 Task: Rename the email signature 'marketing manager' to 'manager' and update its content to 'manager'.
Action: Mouse moved to (49, 30)
Screenshot: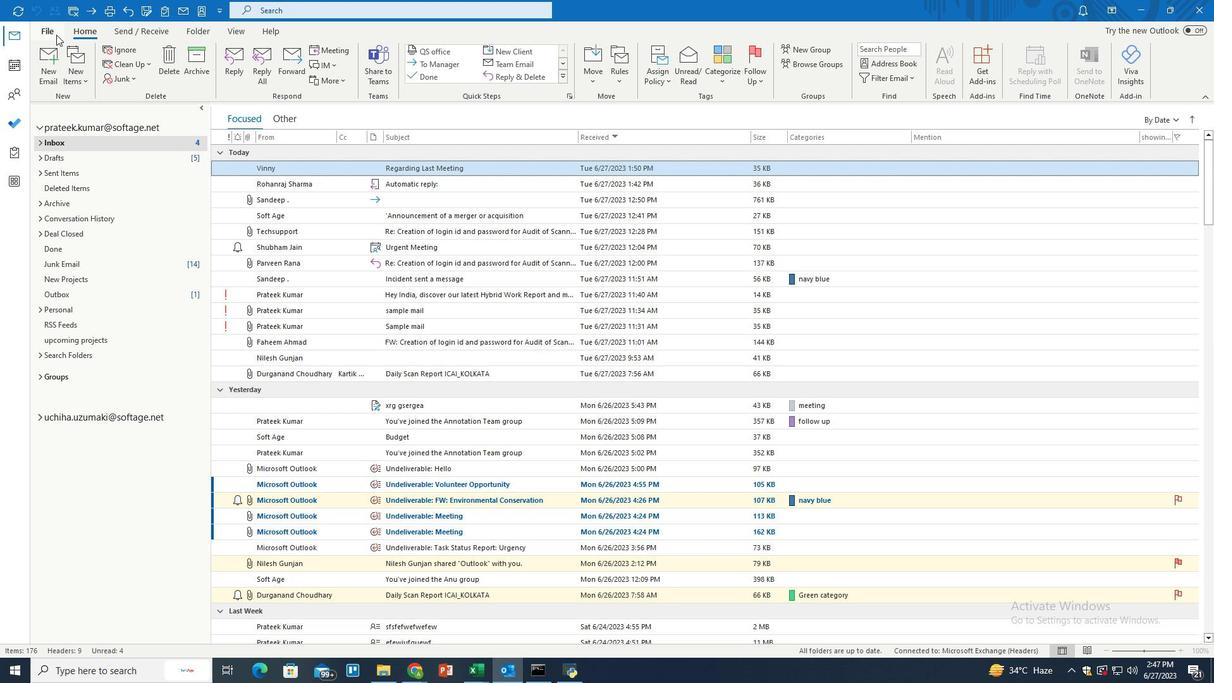 
Action: Mouse pressed left at (49, 30)
Screenshot: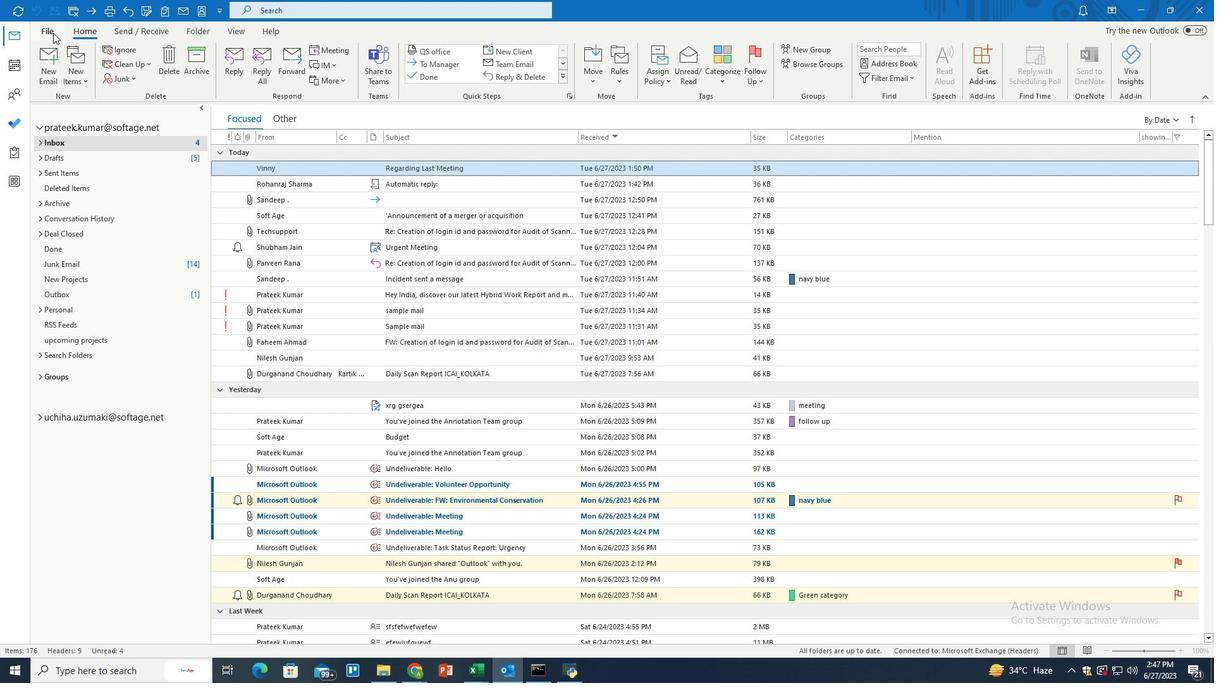 
Action: Mouse moved to (48, 609)
Screenshot: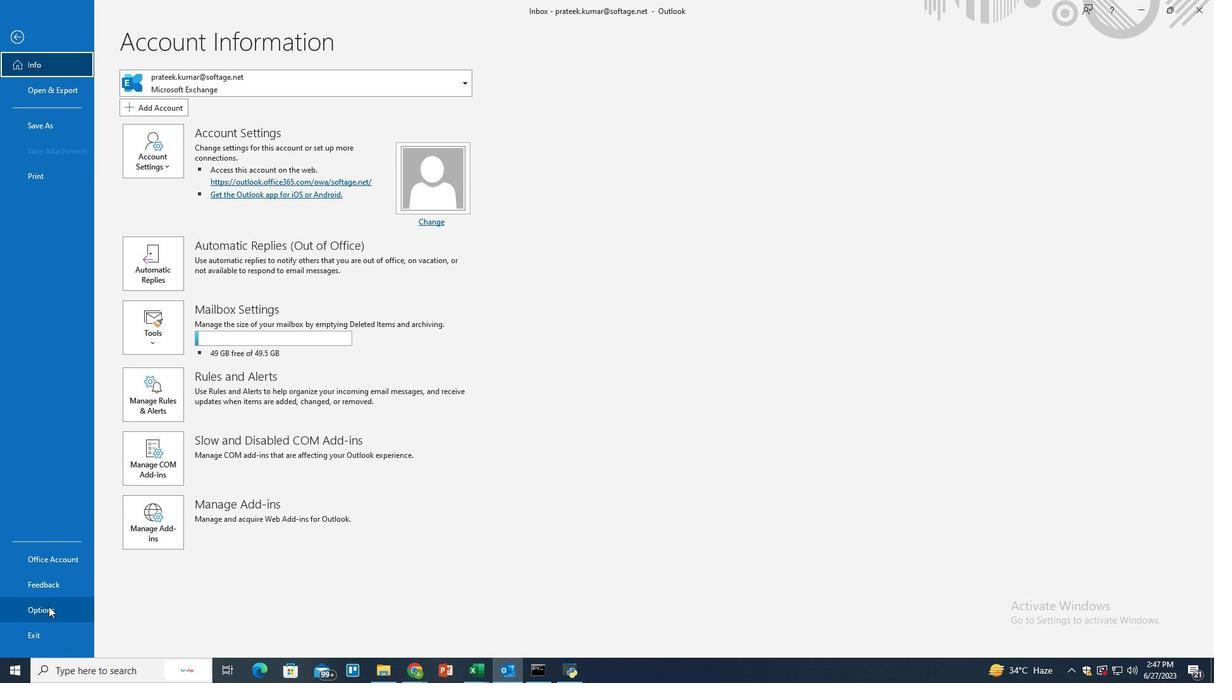 
Action: Mouse pressed left at (48, 609)
Screenshot: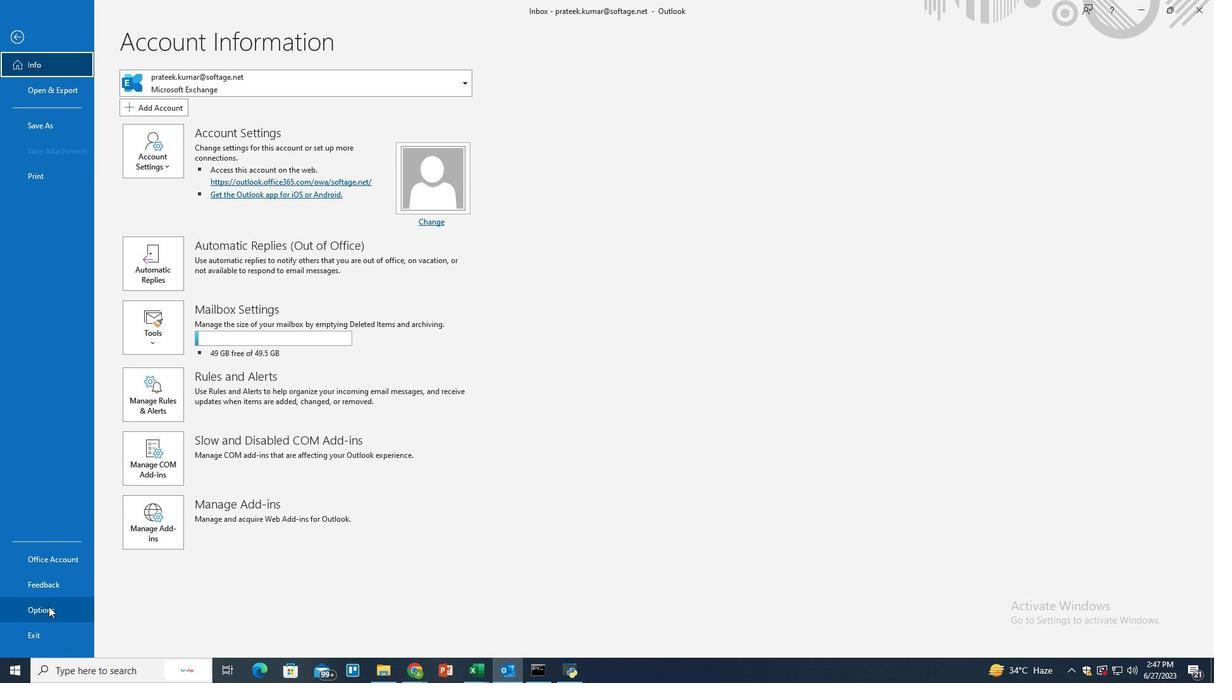 
Action: Mouse moved to (359, 163)
Screenshot: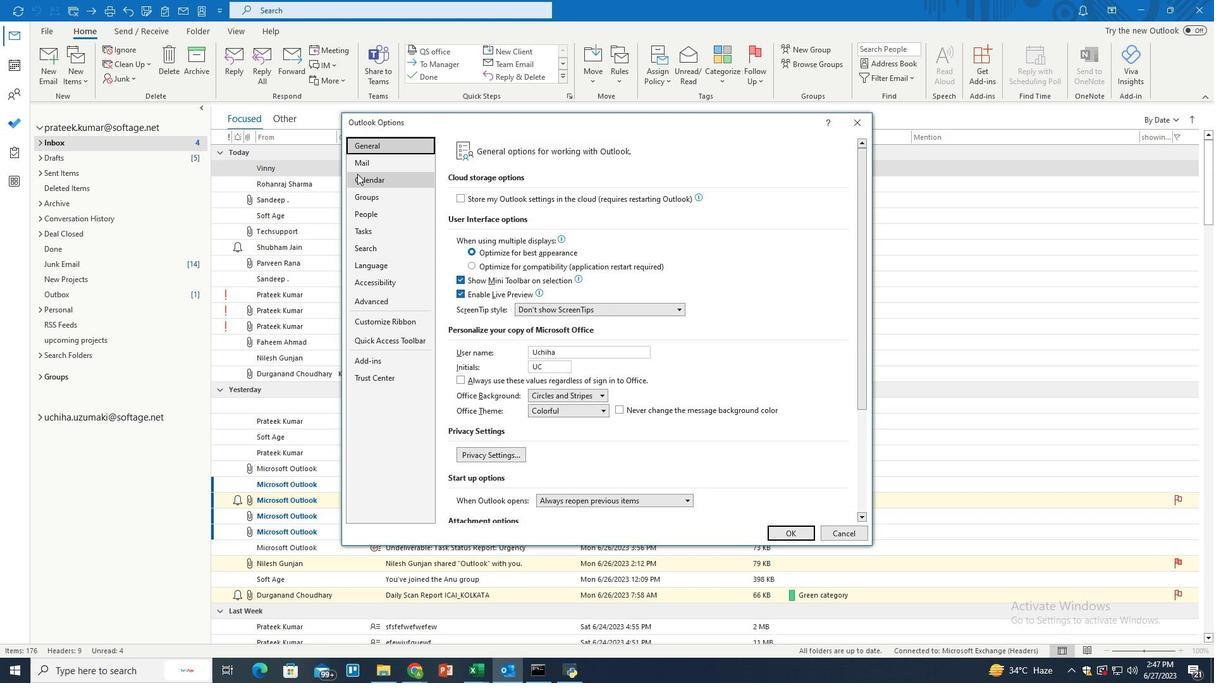 
Action: Mouse pressed left at (359, 163)
Screenshot: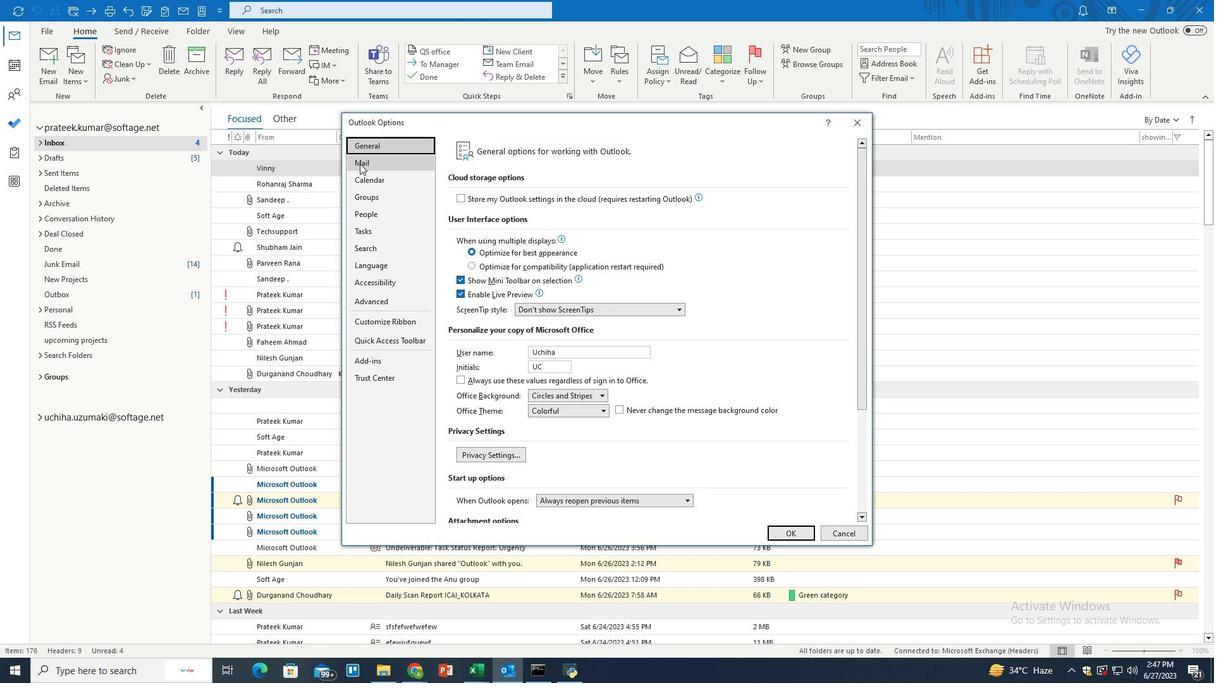 
Action: Mouse moved to (811, 290)
Screenshot: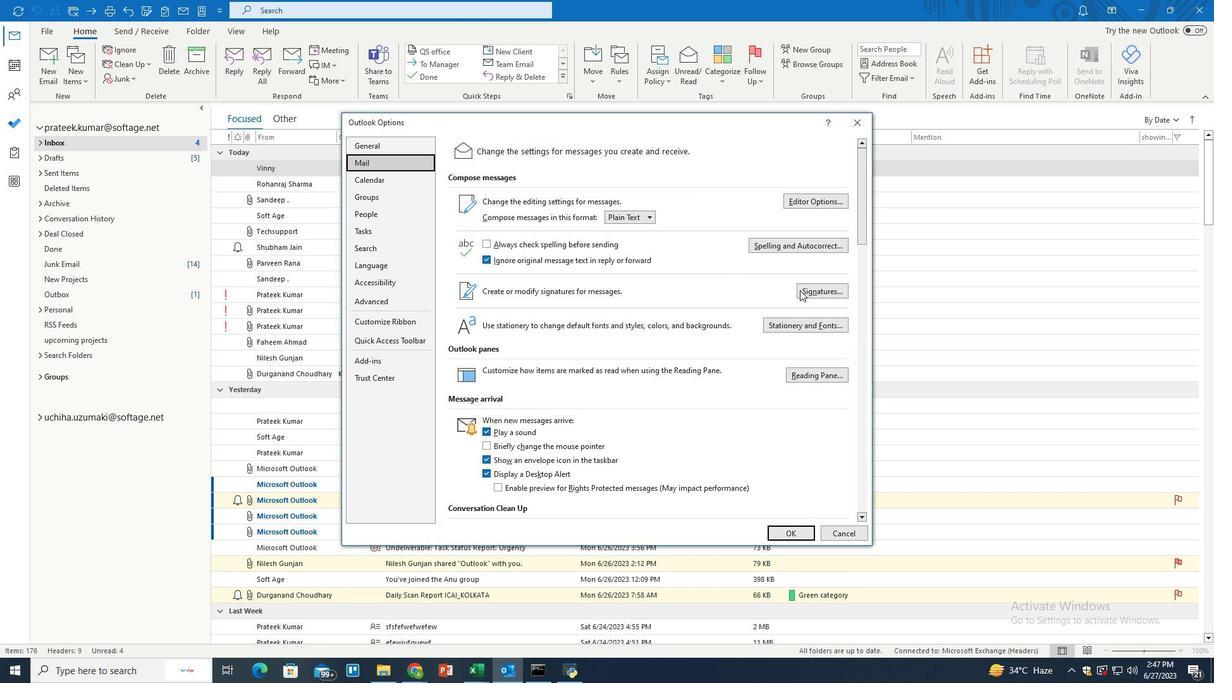 
Action: Mouse pressed left at (811, 290)
Screenshot: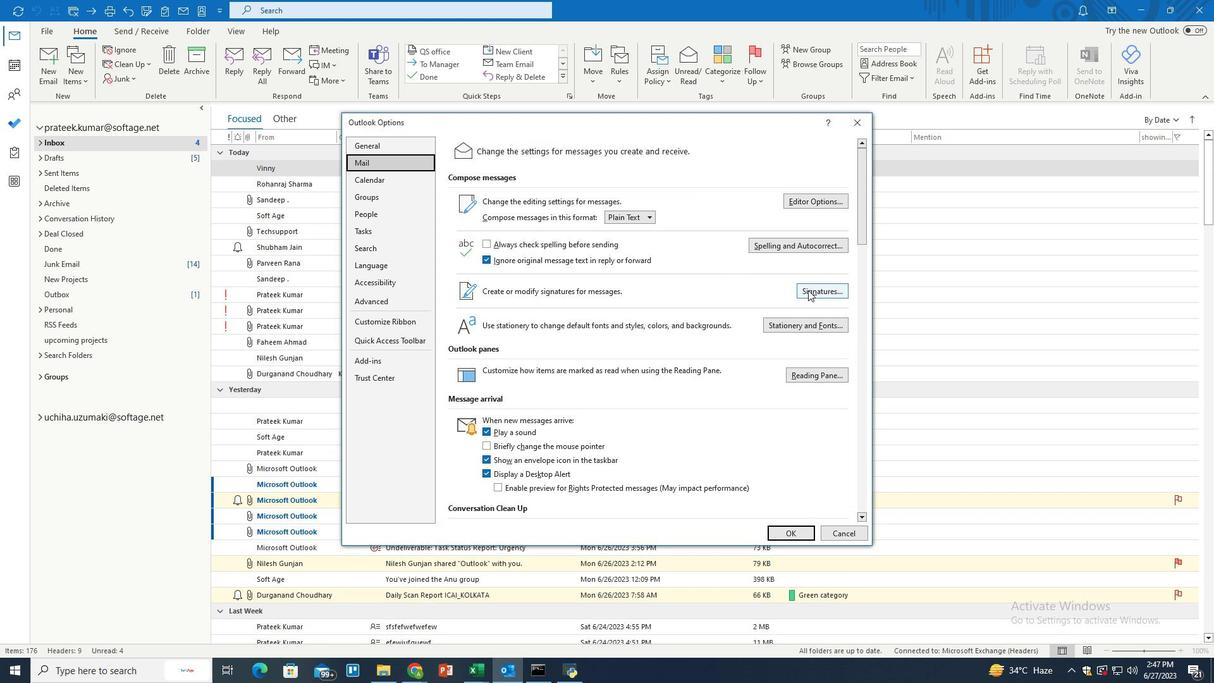 
Action: Mouse moved to (782, 250)
Screenshot: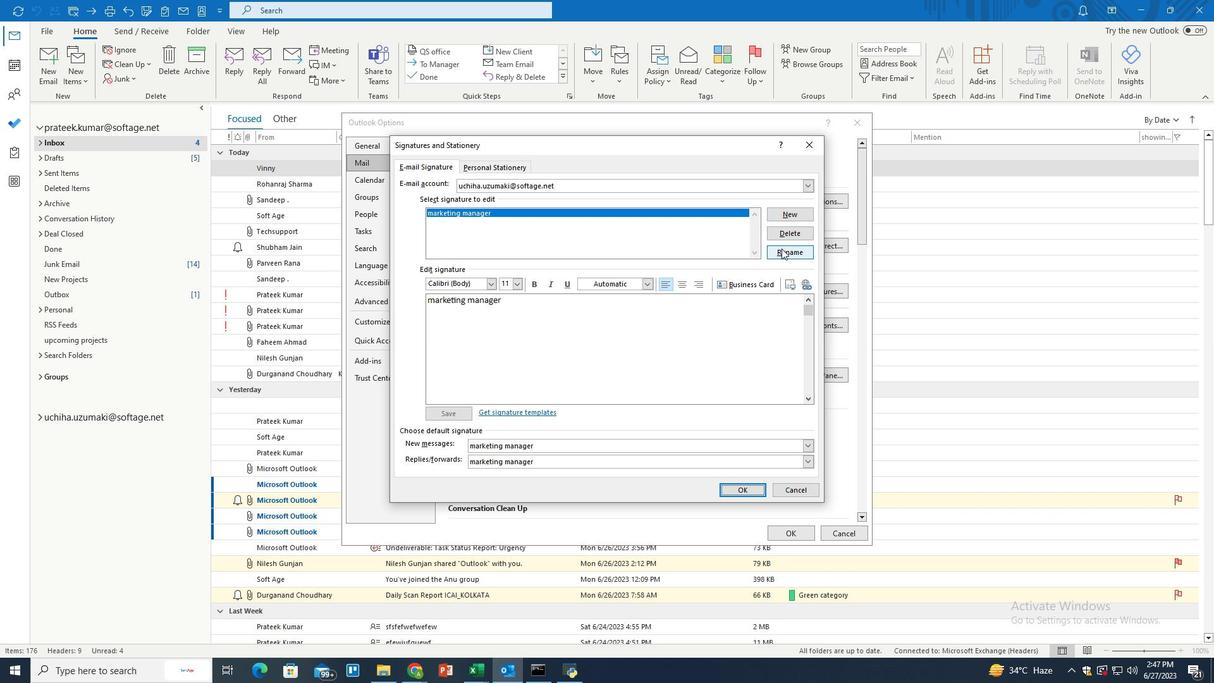 
Action: Mouse pressed left at (782, 250)
Screenshot: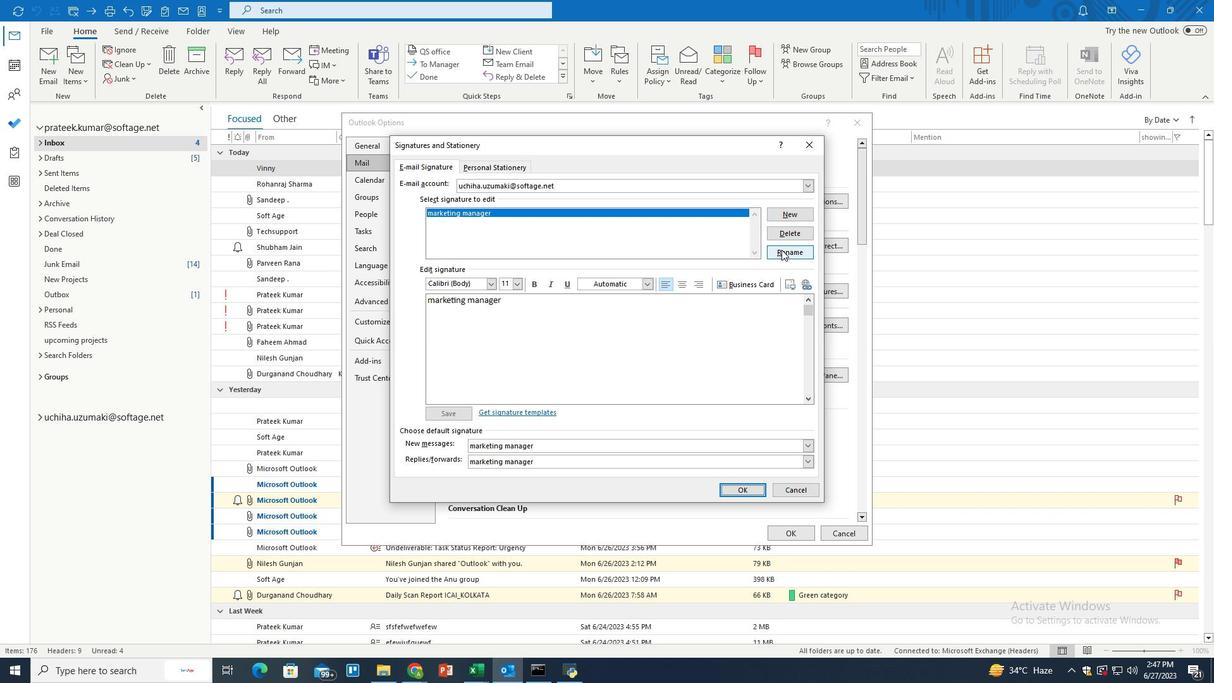 
Action: Mouse moved to (583, 229)
Screenshot: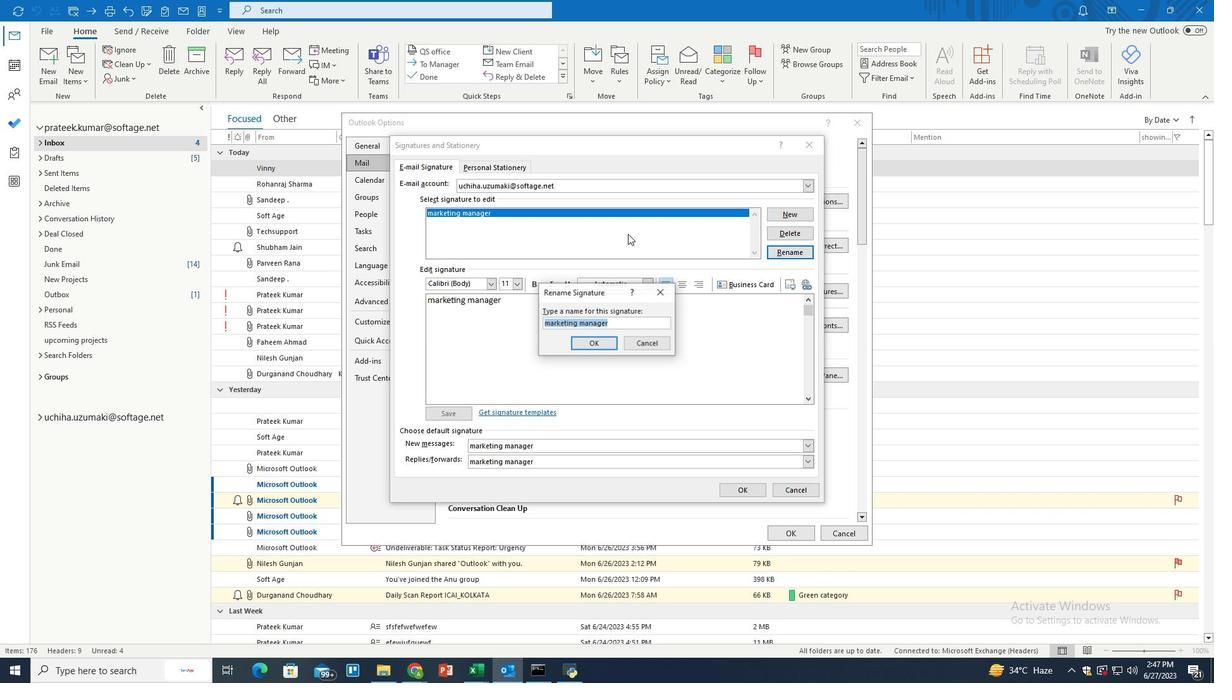 
Action: Key pressed <Key.backspace>mang<Key.backspace>ah<Key.backspace>ger
Screenshot: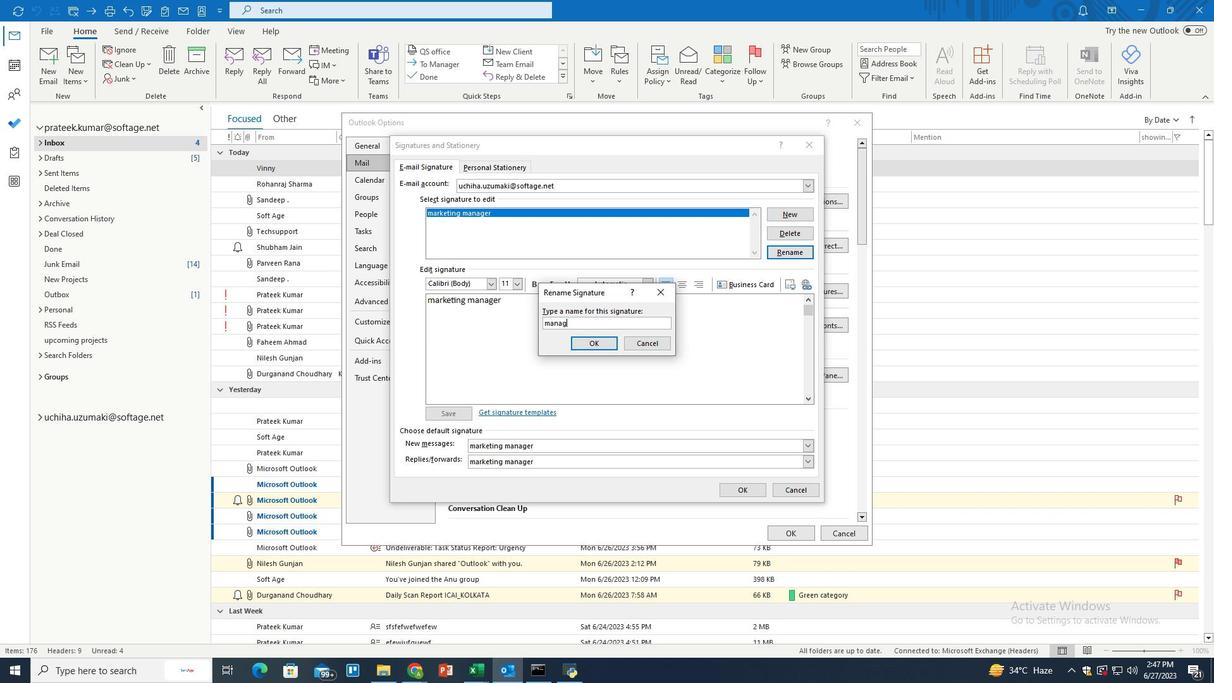 
Action: Mouse moved to (575, 342)
Screenshot: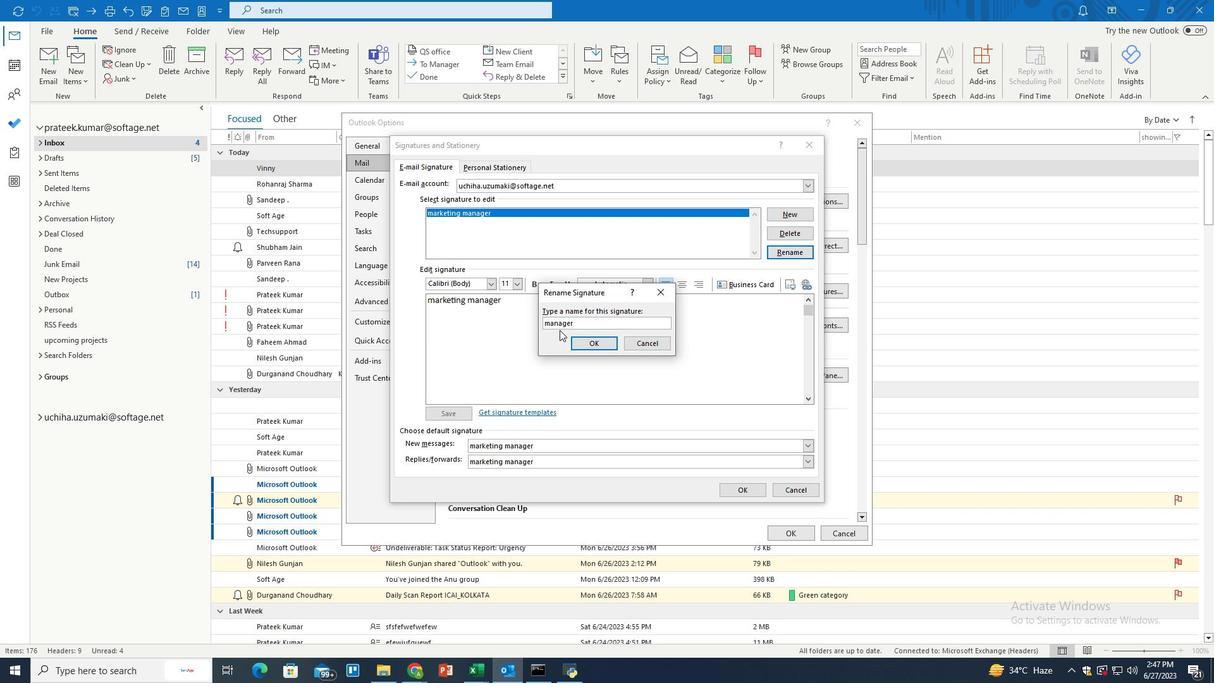 
Action: Mouse pressed left at (575, 342)
Screenshot: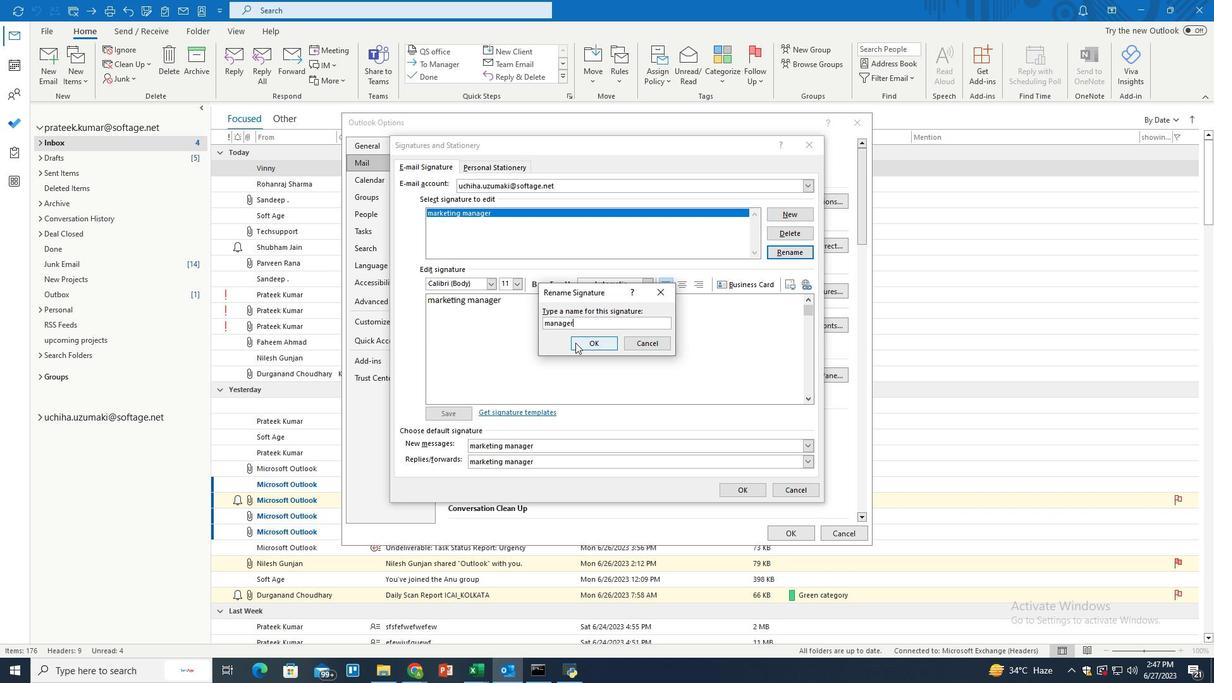 
Action: Mouse moved to (510, 299)
Screenshot: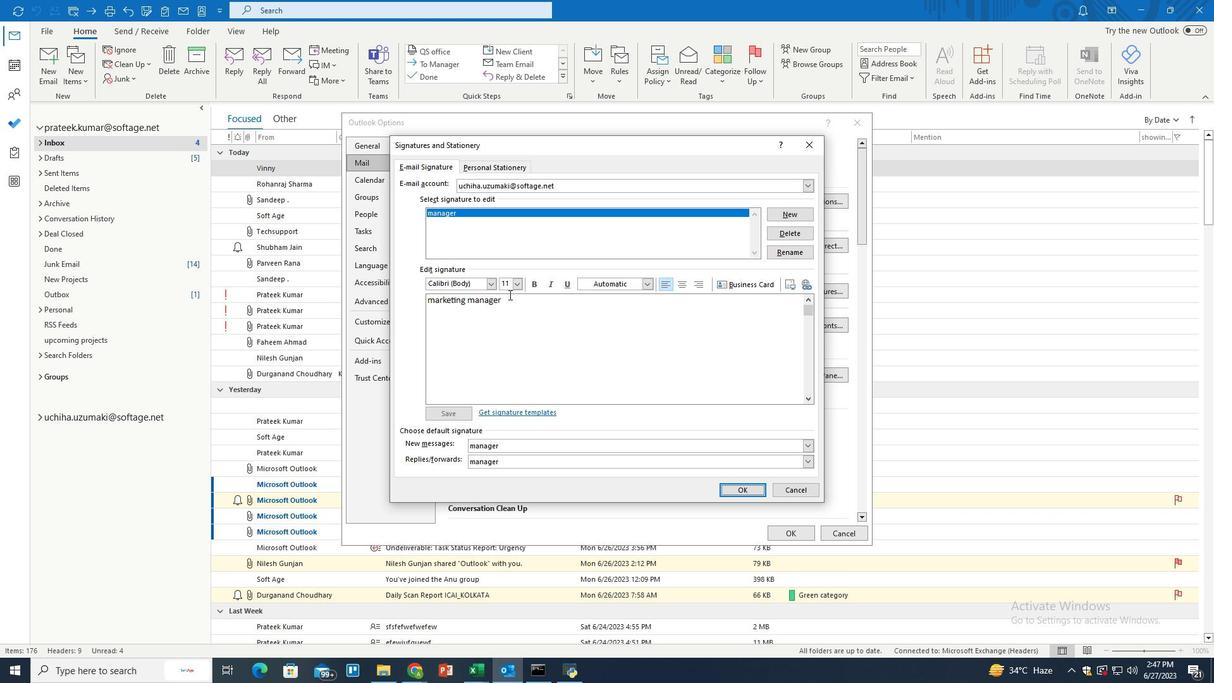 
Action: Mouse pressed left at (510, 299)
Screenshot: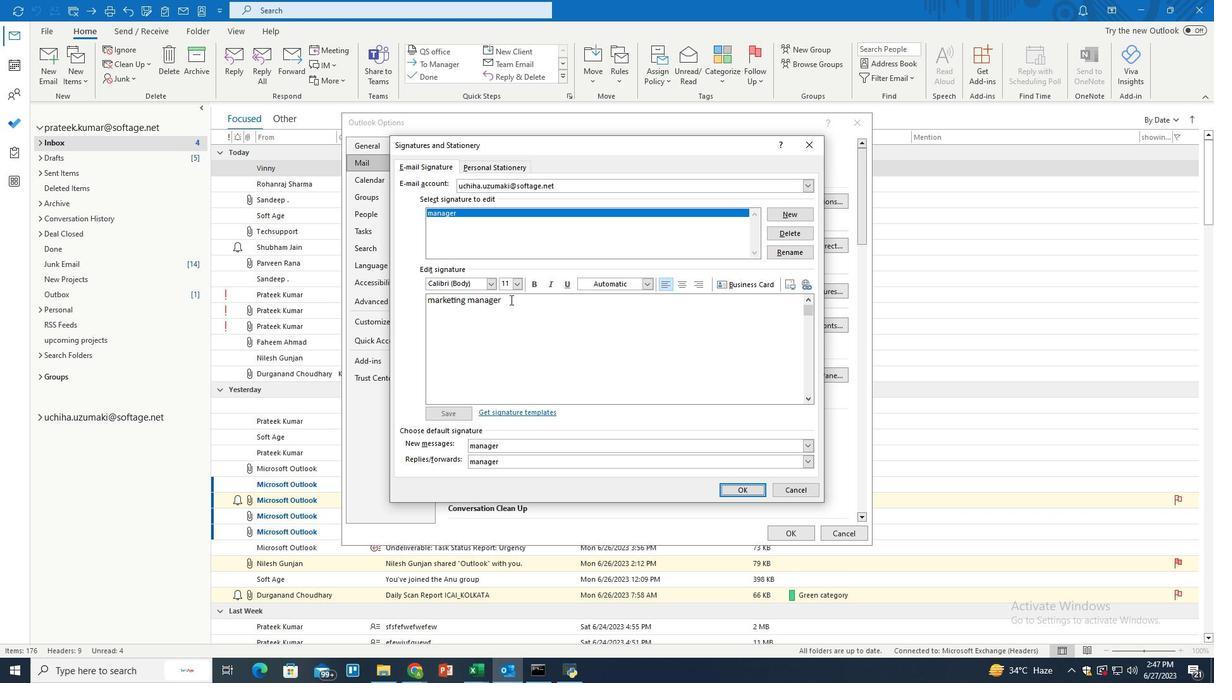 
Action: Mouse pressed left at (510, 299)
Screenshot: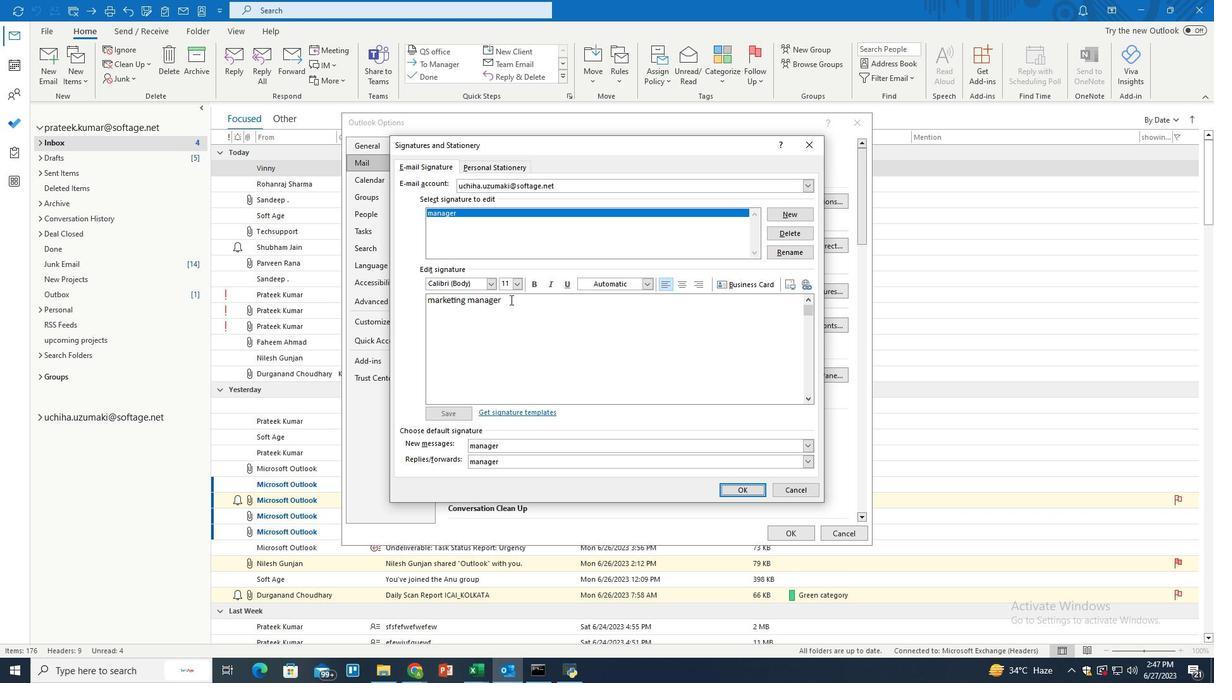 
Action: Key pressed <Key.shift_r><Key.home><Key.backspace>manager
Screenshot: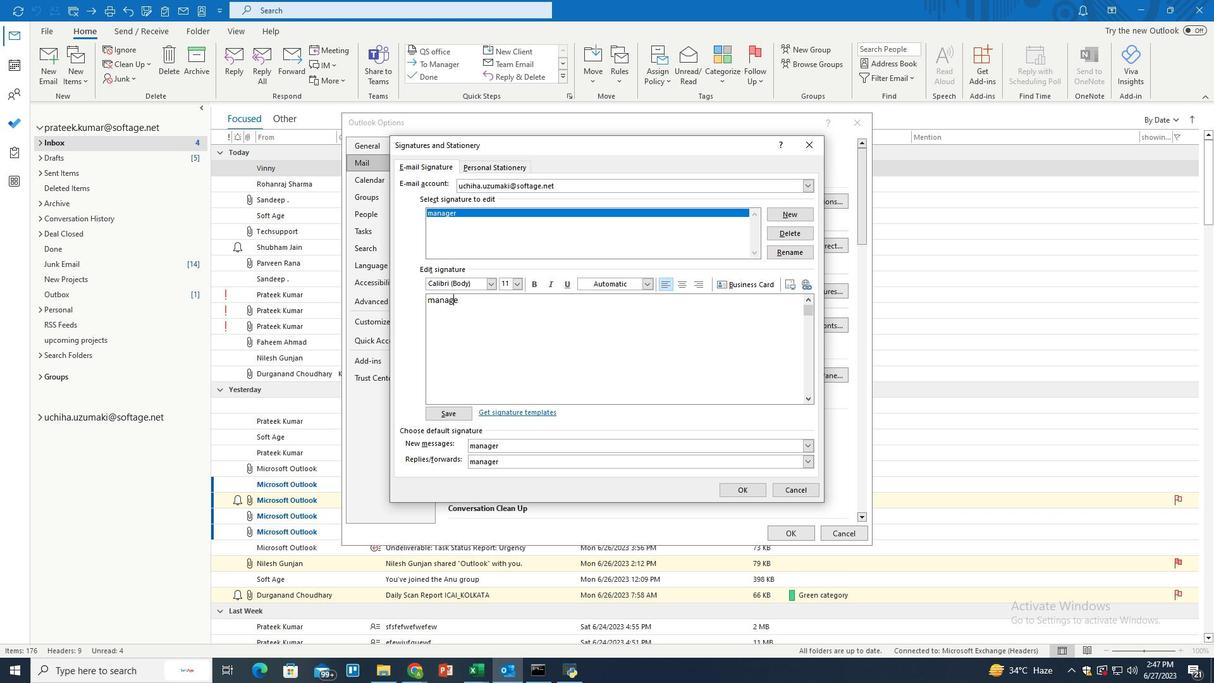 
Action: Mouse moved to (447, 416)
Screenshot: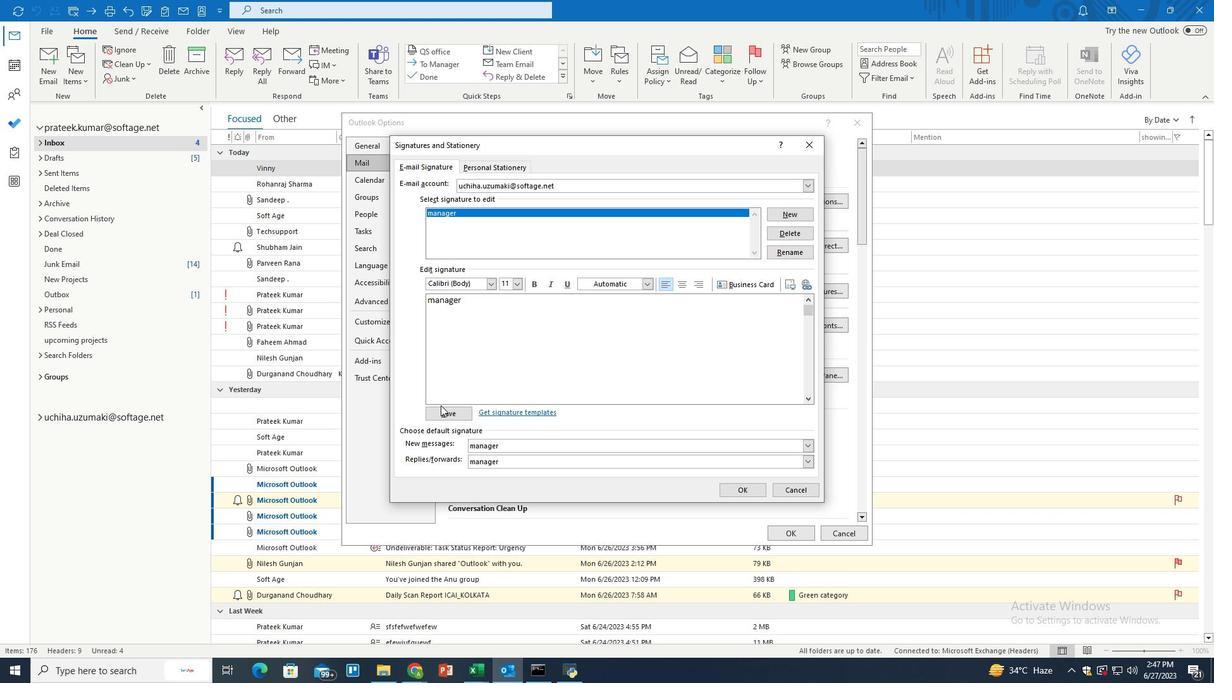 
Action: Mouse pressed left at (447, 416)
Screenshot: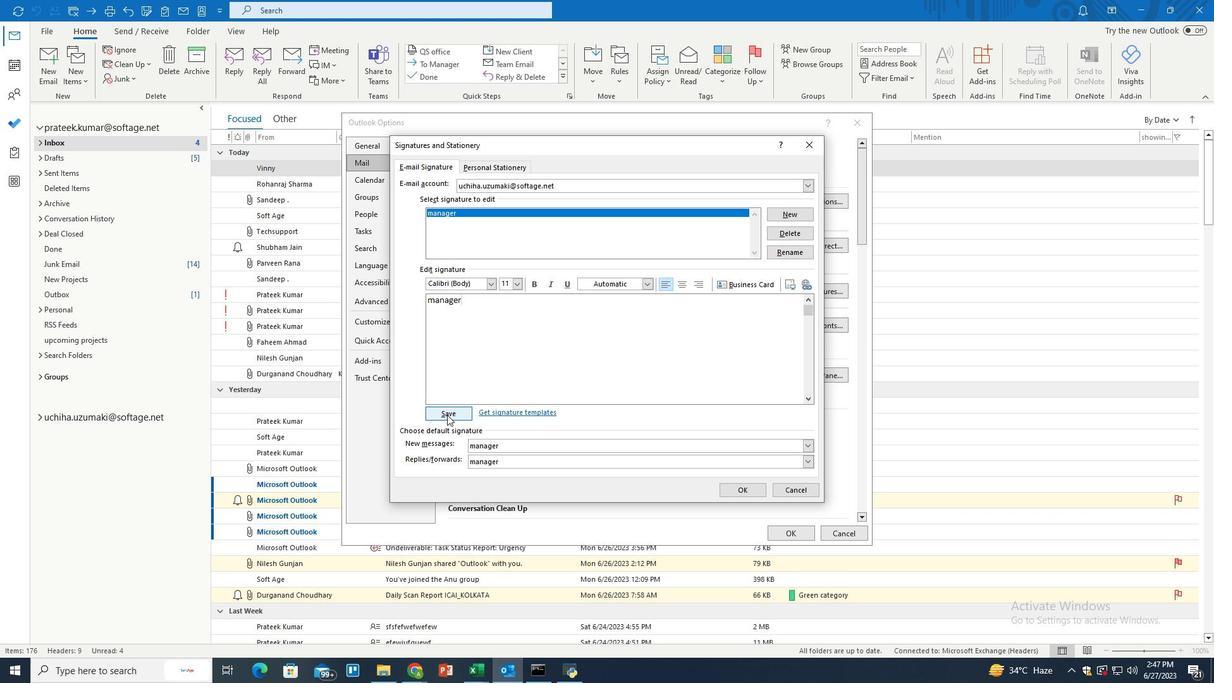 
Action: Mouse moved to (746, 490)
Screenshot: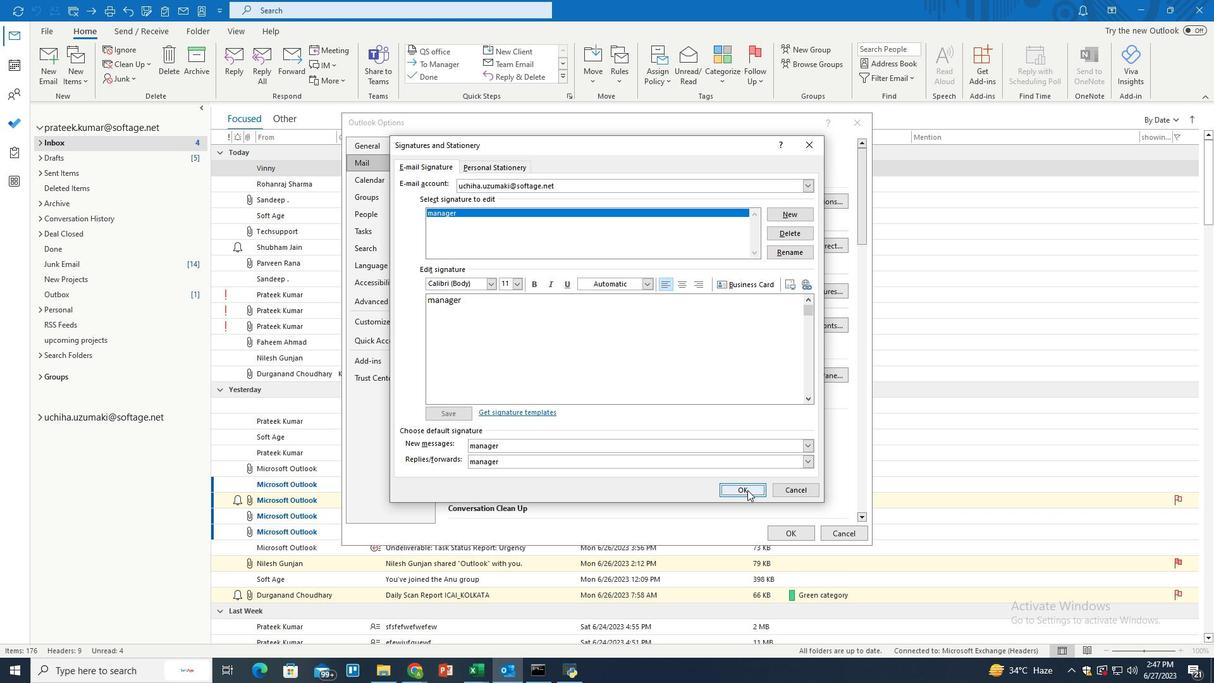 
Action: Mouse pressed left at (746, 490)
Screenshot: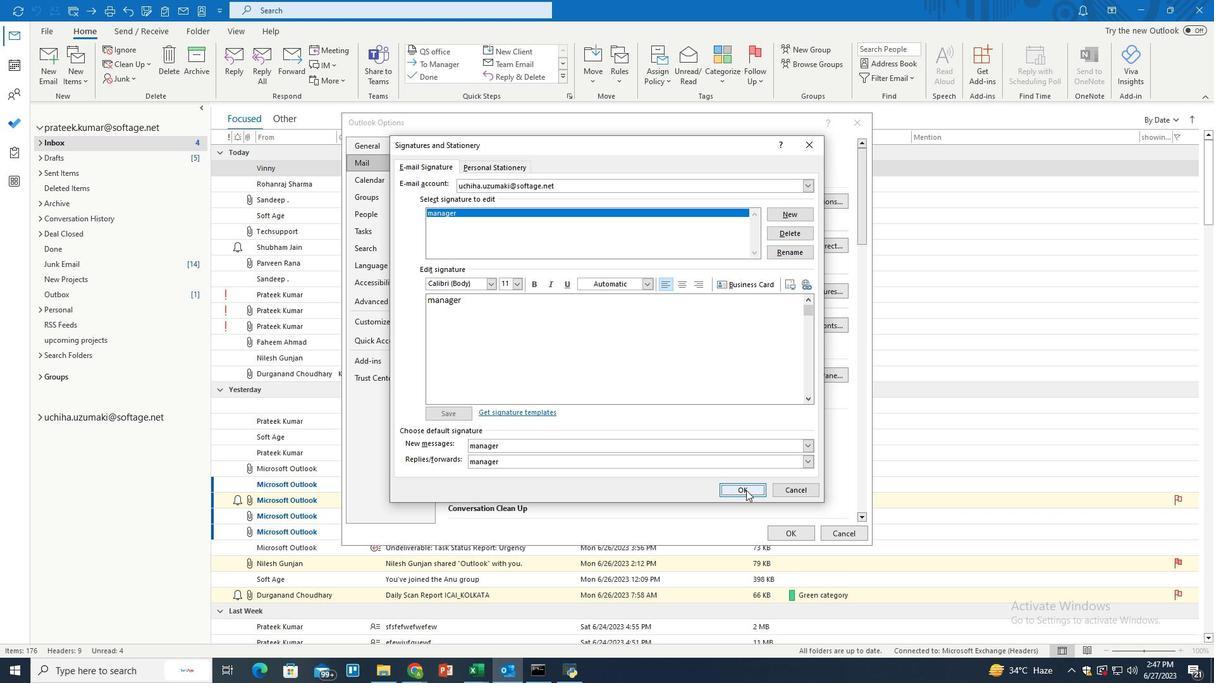 
Action: Mouse moved to (551, 443)
Screenshot: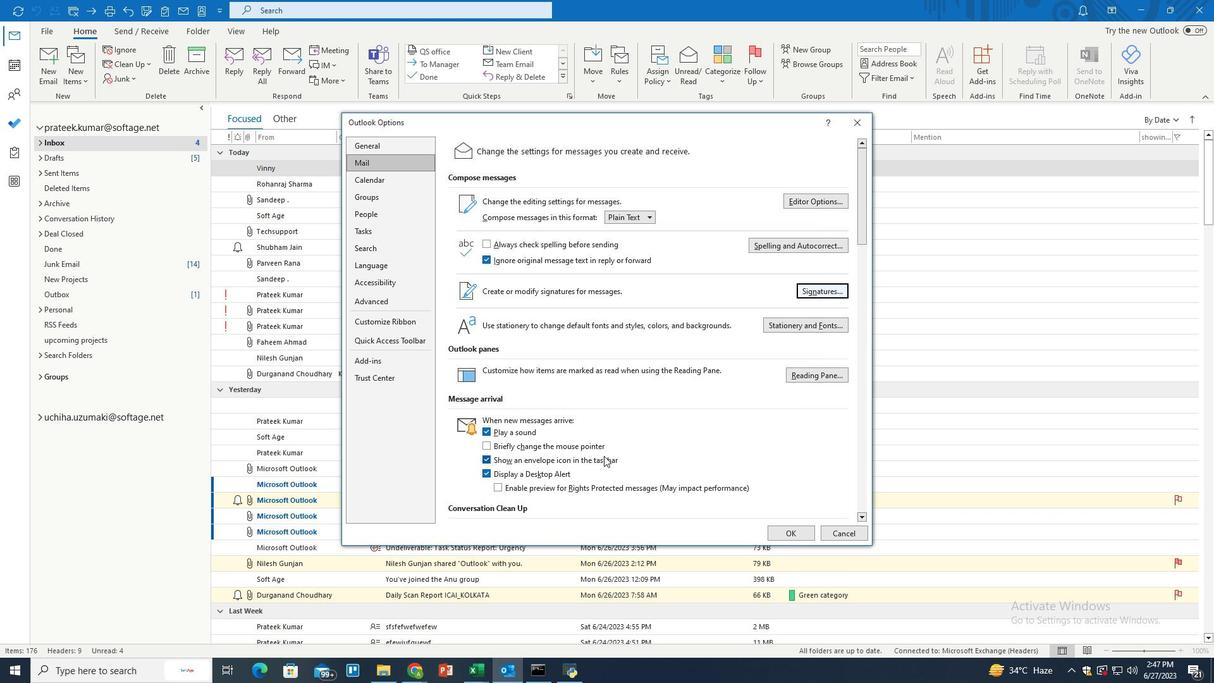 
